 Task: Add Boiron Coffea Cruda 30C to the cart.
Action: Mouse moved to (288, 142)
Screenshot: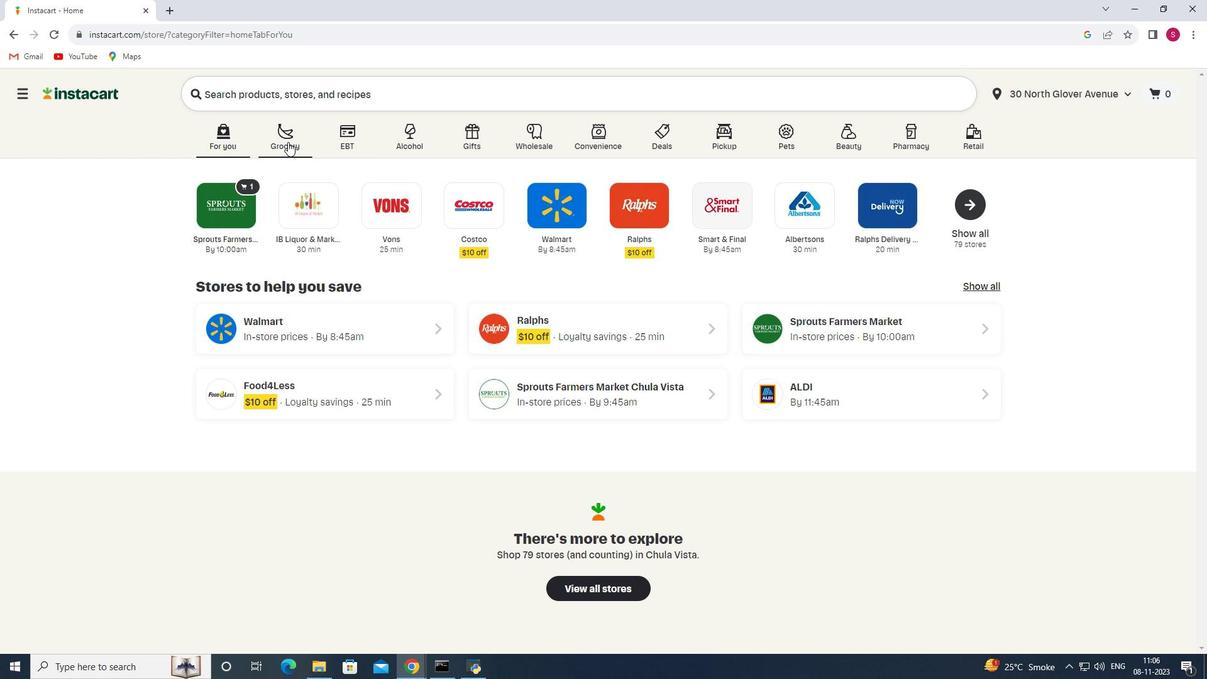 
Action: Mouse pressed left at (288, 142)
Screenshot: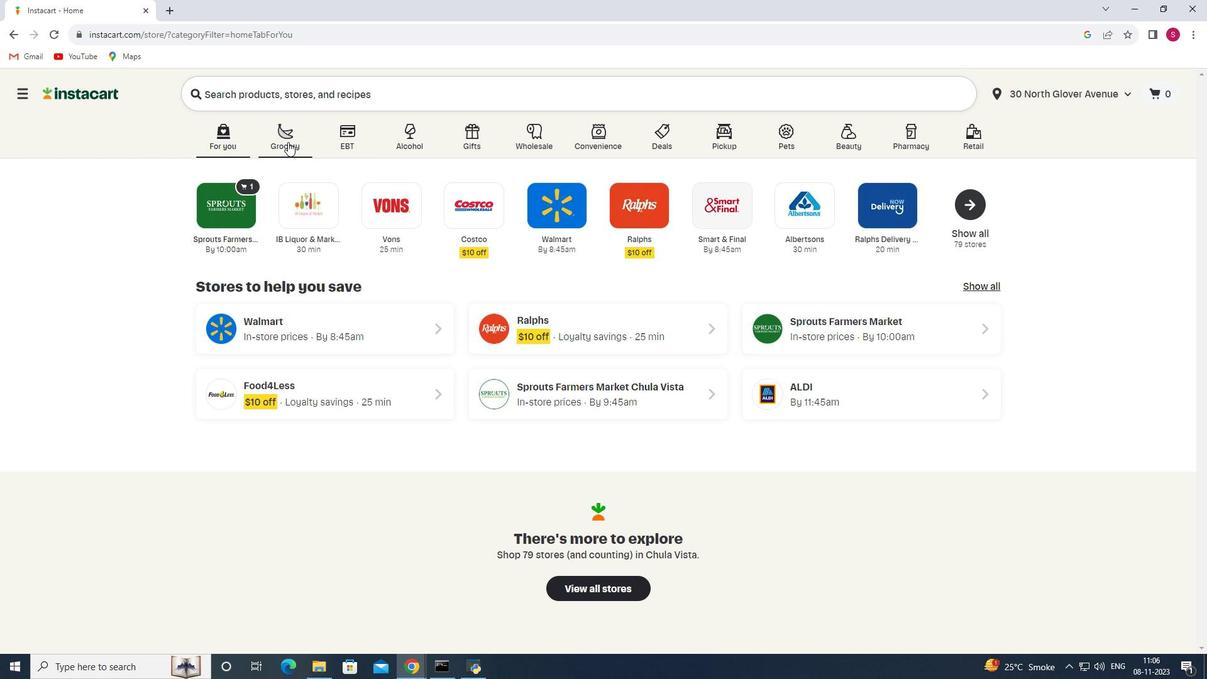 
Action: Mouse moved to (337, 372)
Screenshot: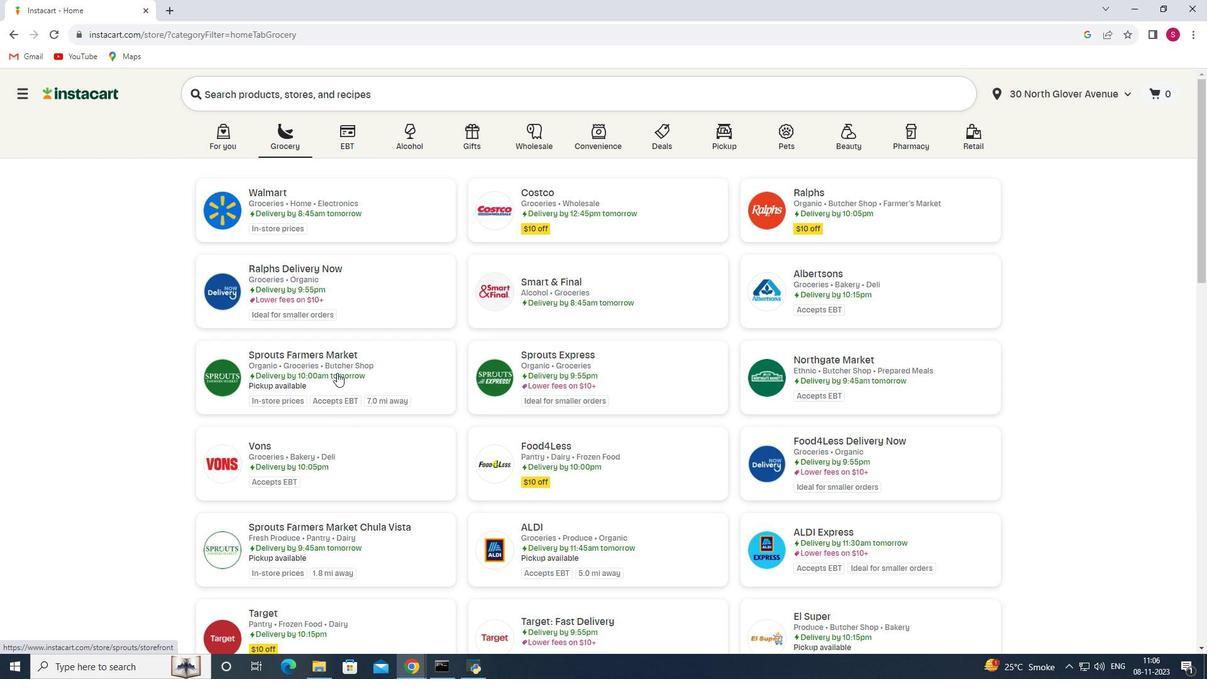 
Action: Mouse pressed left at (337, 372)
Screenshot: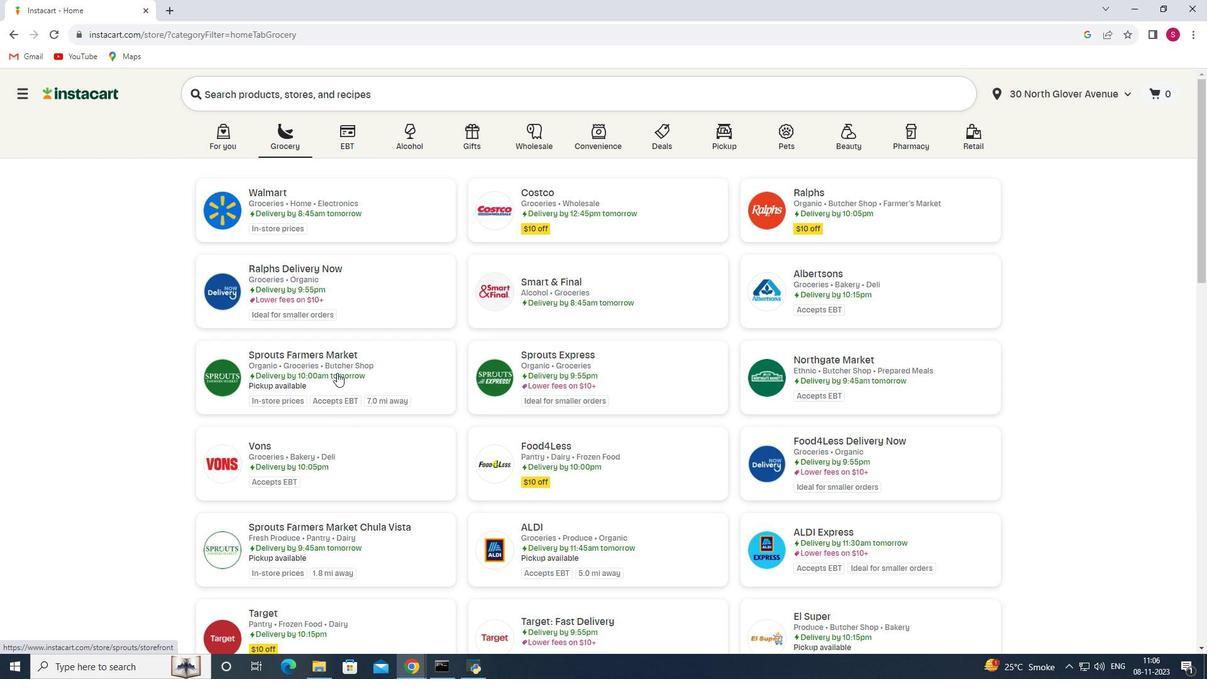 
Action: Mouse moved to (59, 362)
Screenshot: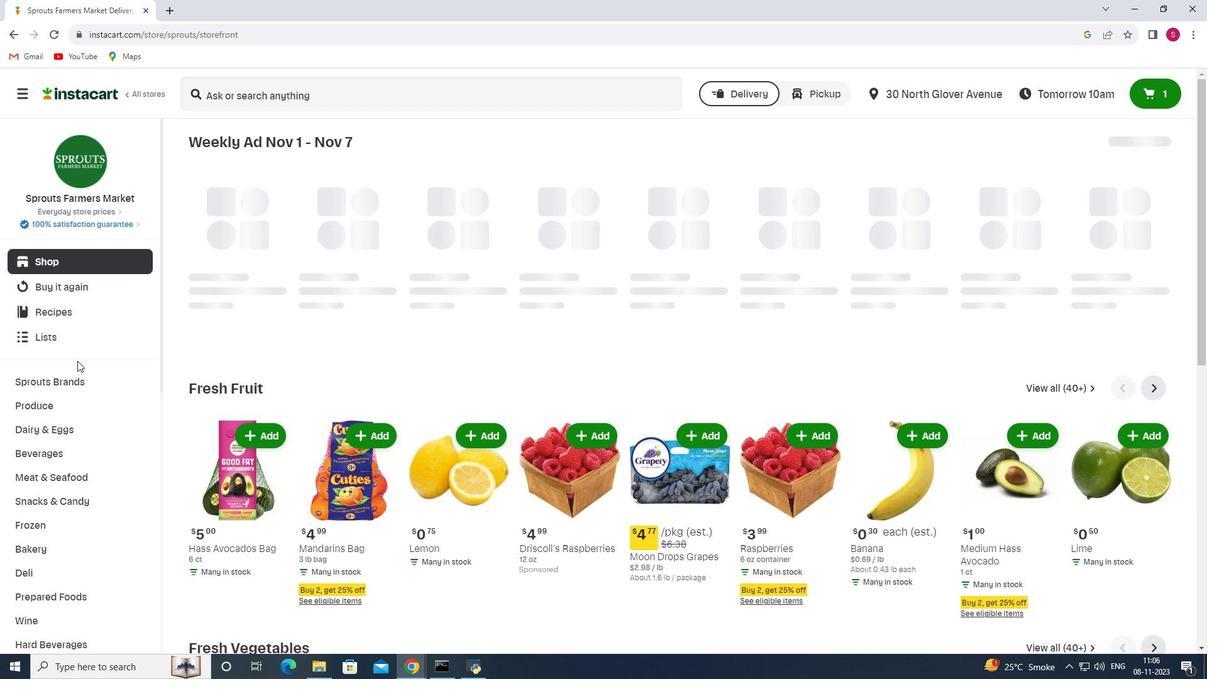 
Action: Mouse scrolled (59, 361) with delta (0, 0)
Screenshot: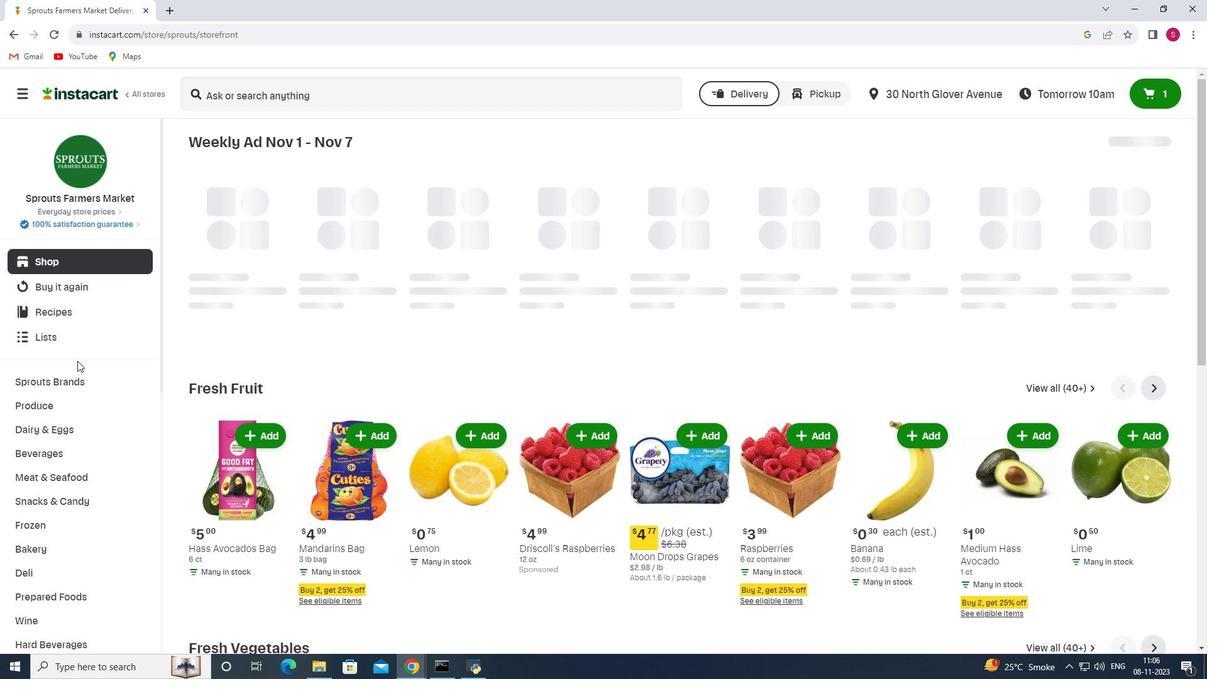 
Action: Mouse moved to (77, 361)
Screenshot: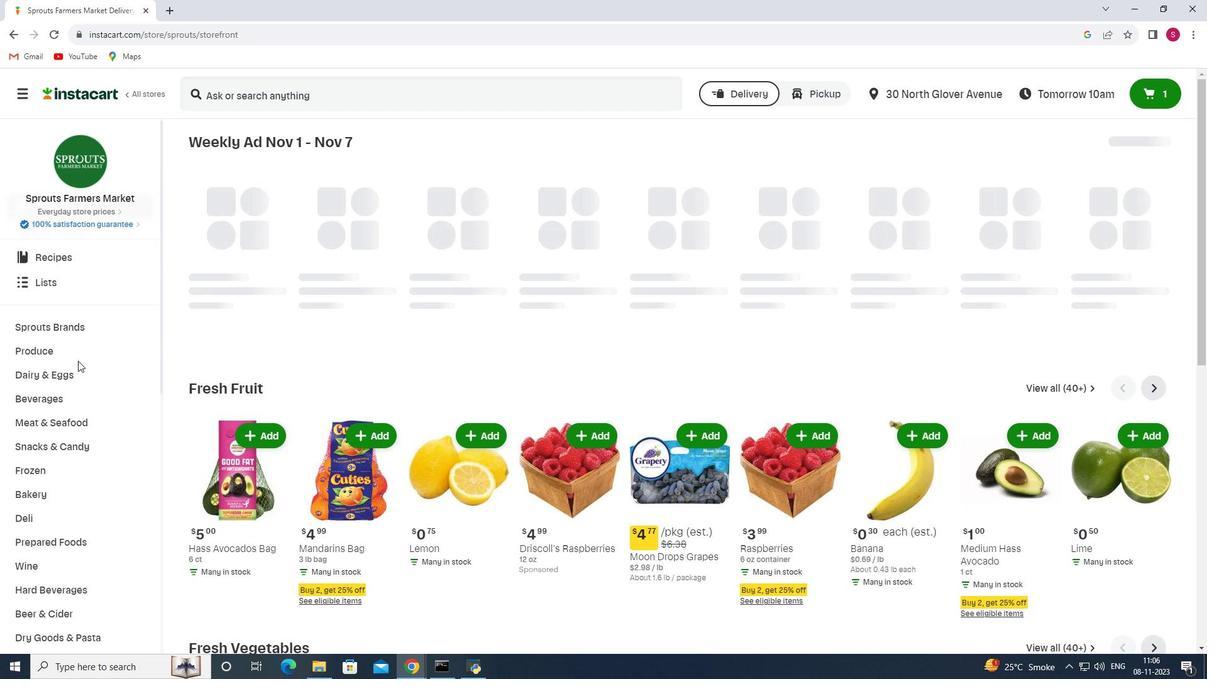 
Action: Mouse scrolled (77, 360) with delta (0, 0)
Screenshot: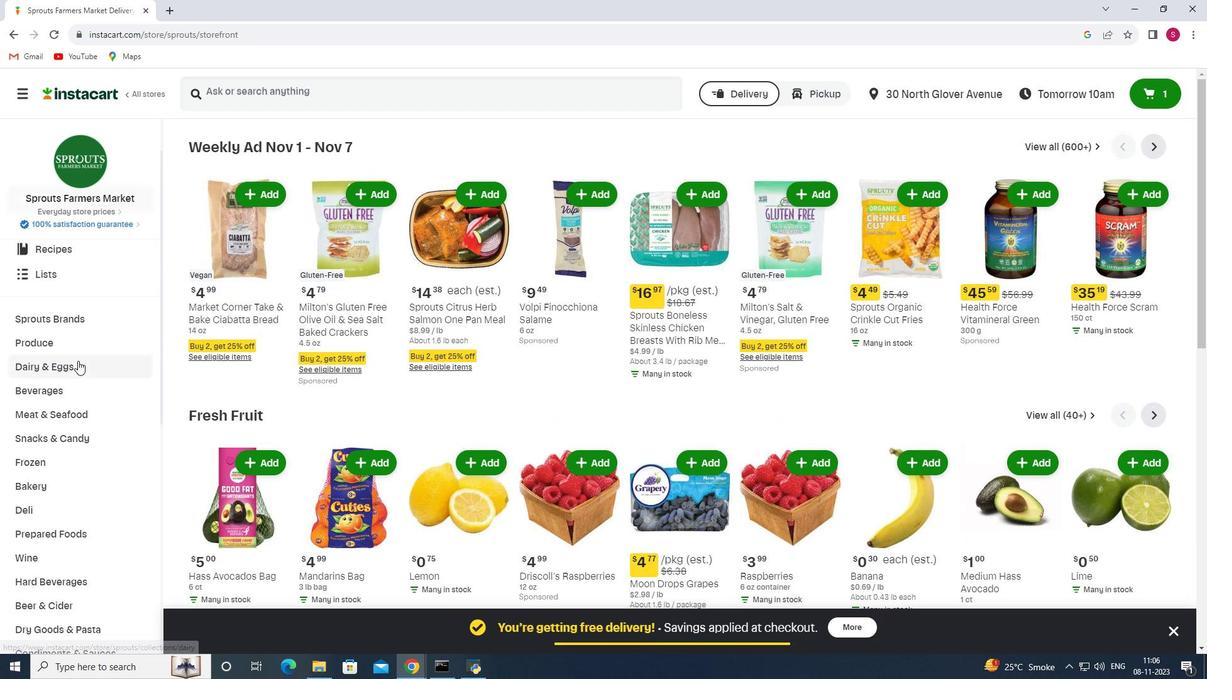 
Action: Mouse scrolled (77, 360) with delta (0, 0)
Screenshot: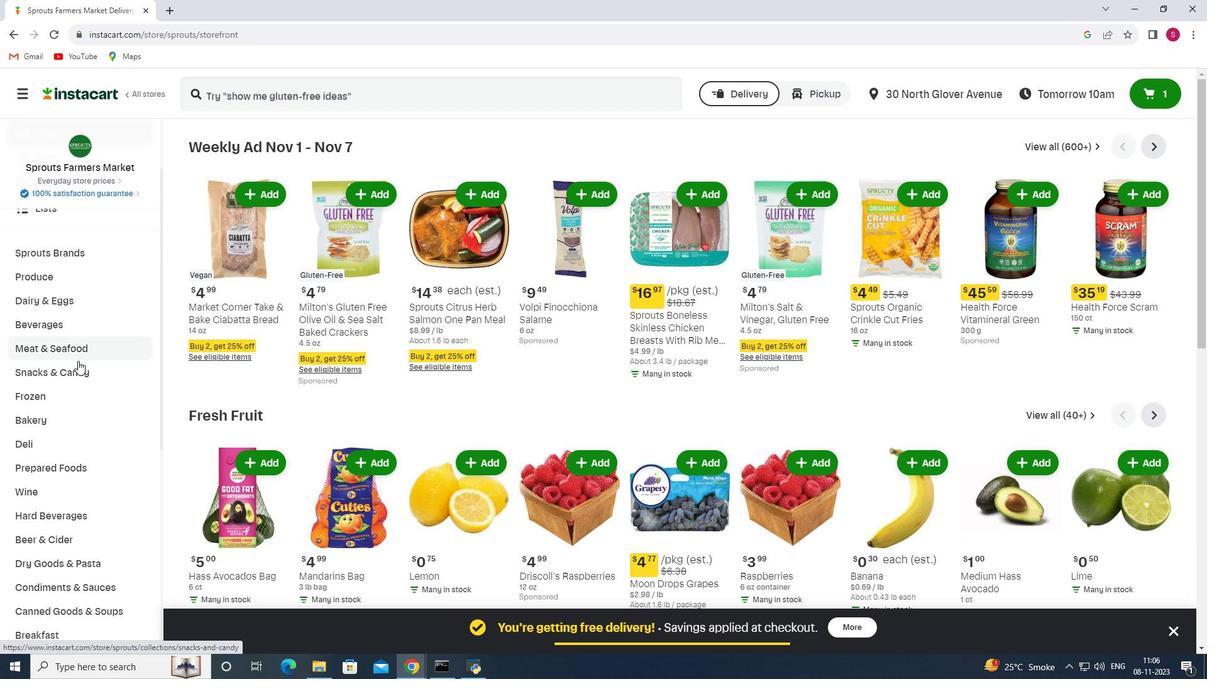 
Action: Mouse scrolled (77, 360) with delta (0, 0)
Screenshot: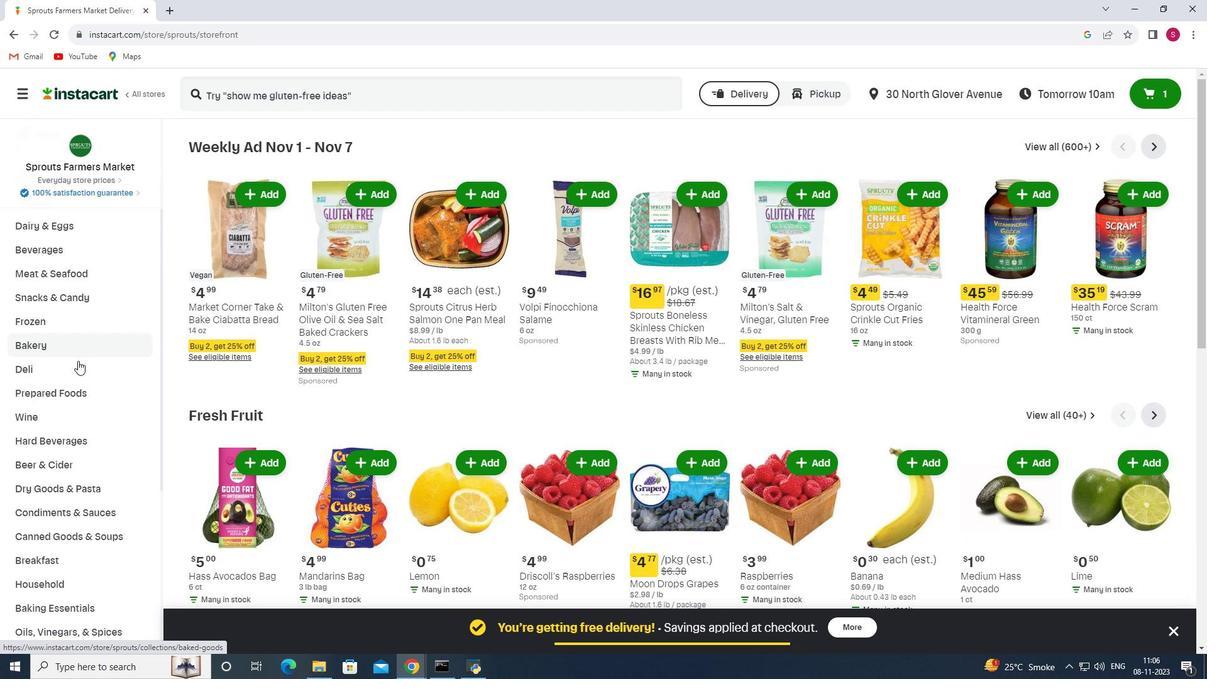 
Action: Mouse scrolled (77, 360) with delta (0, 0)
Screenshot: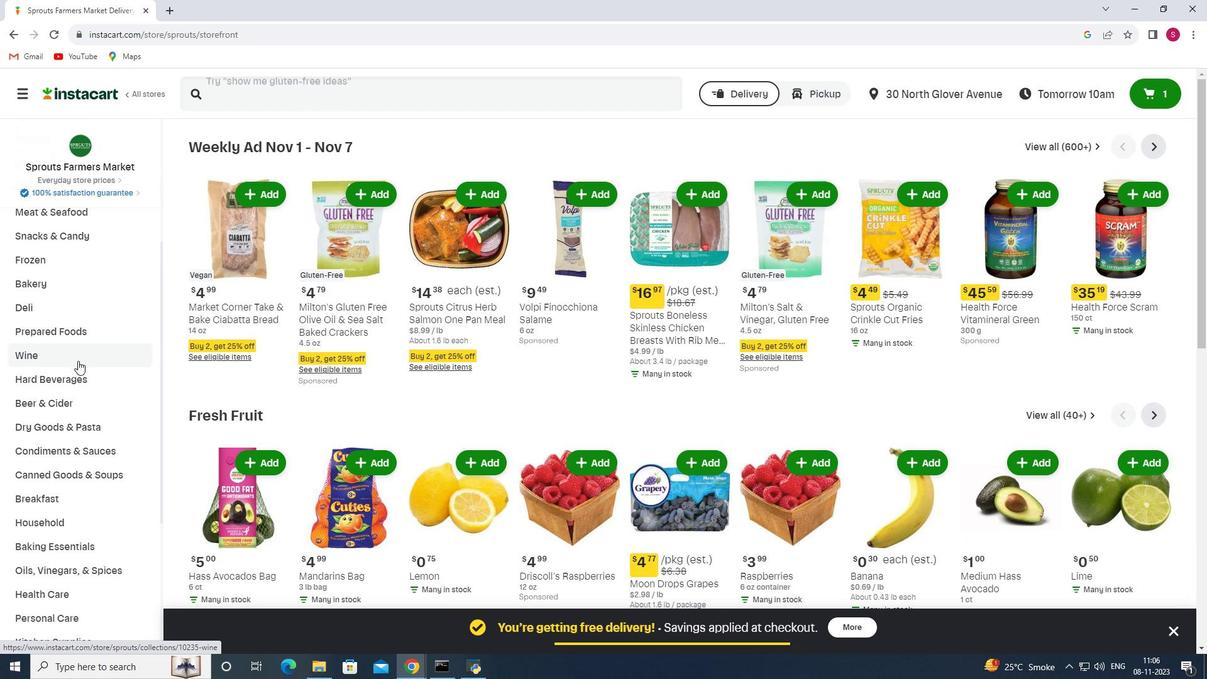 
Action: Mouse scrolled (77, 360) with delta (0, 0)
Screenshot: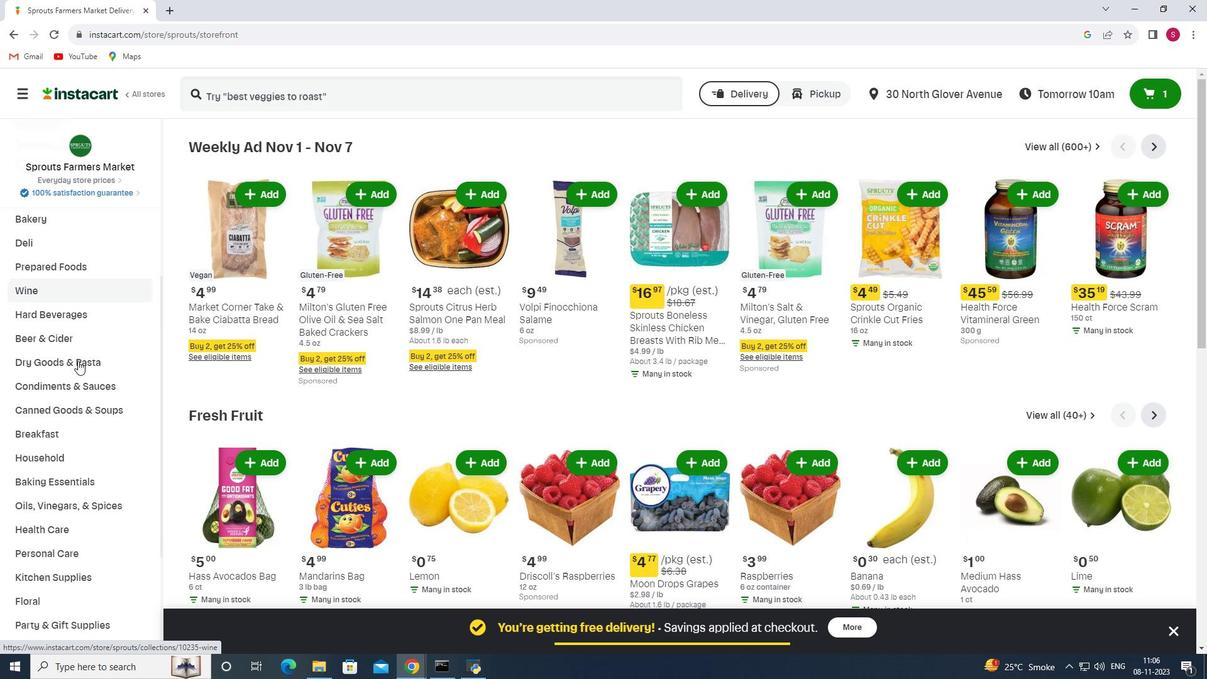 
Action: Mouse moved to (78, 361)
Screenshot: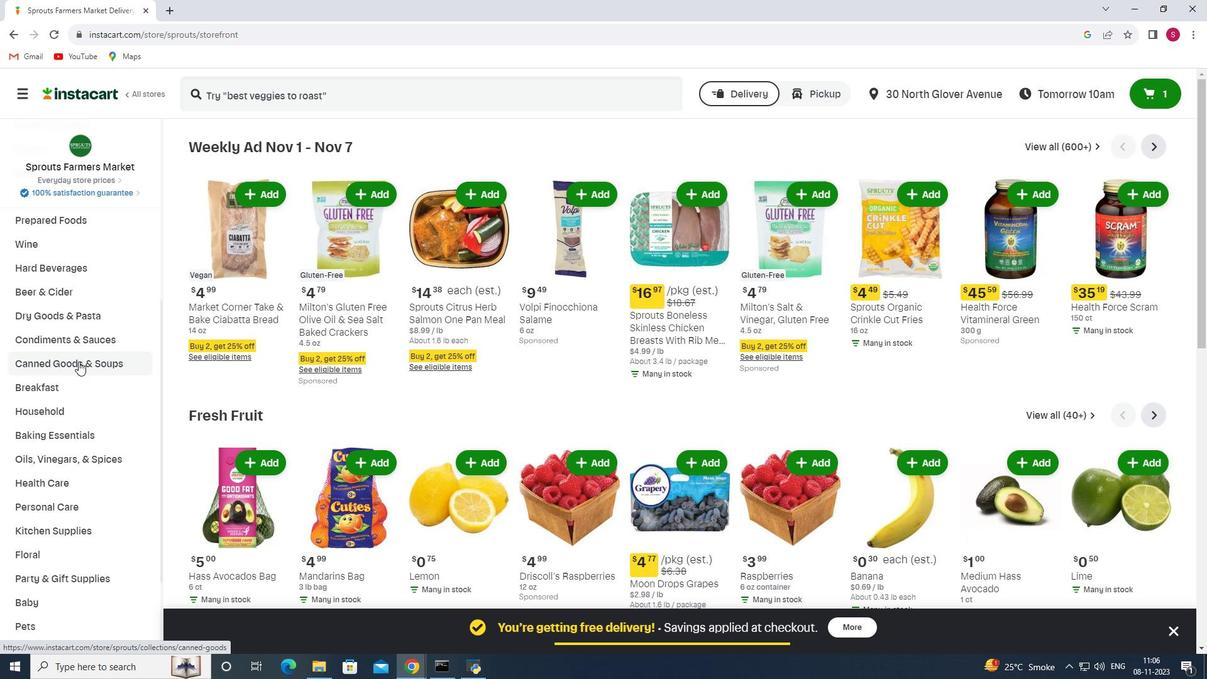 
Action: Mouse scrolled (78, 361) with delta (0, 0)
Screenshot: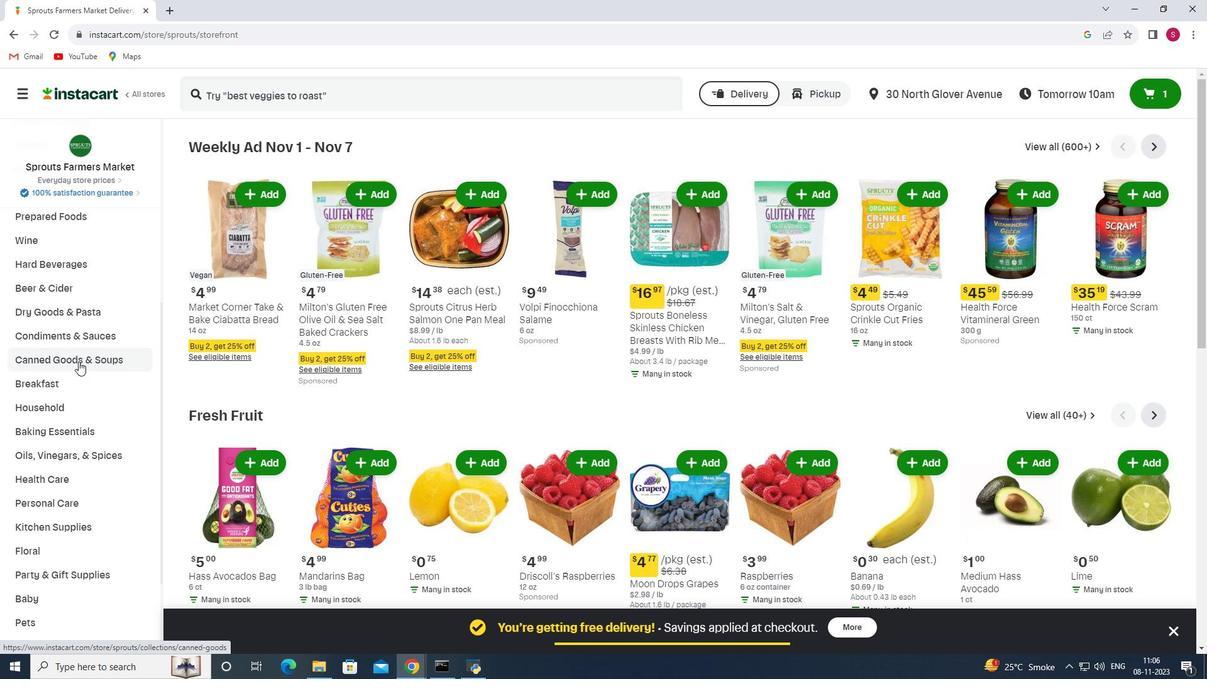 
Action: Mouse moved to (67, 418)
Screenshot: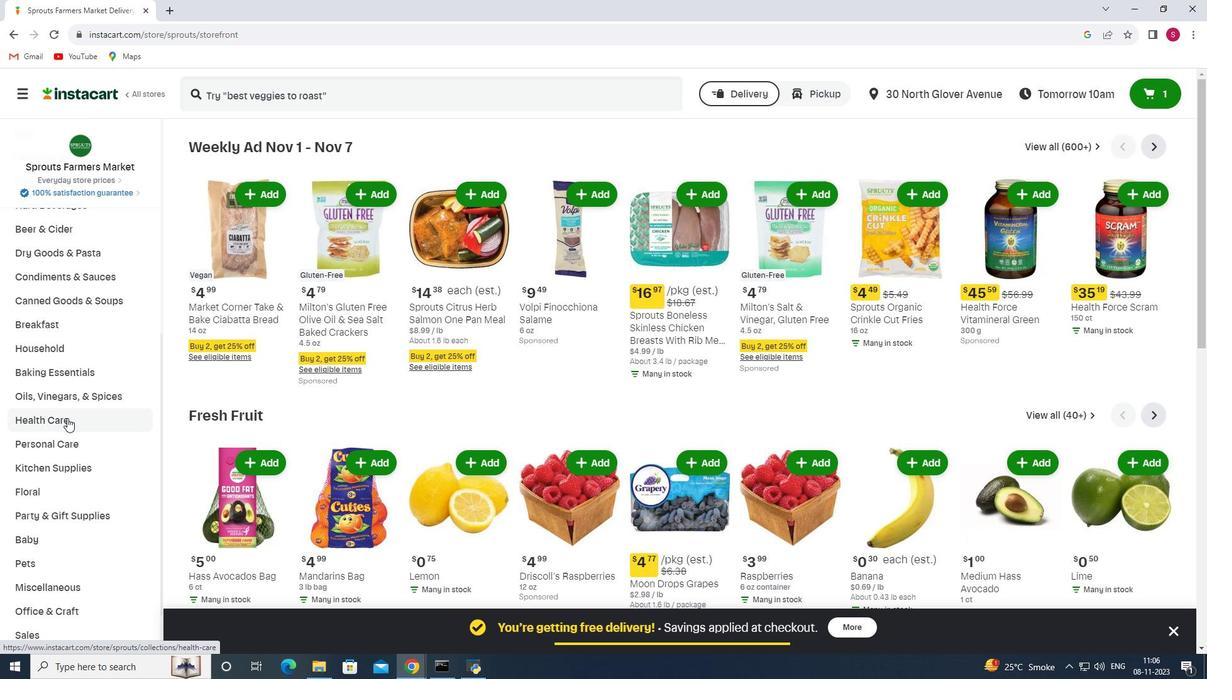 
Action: Mouse pressed left at (67, 418)
Screenshot: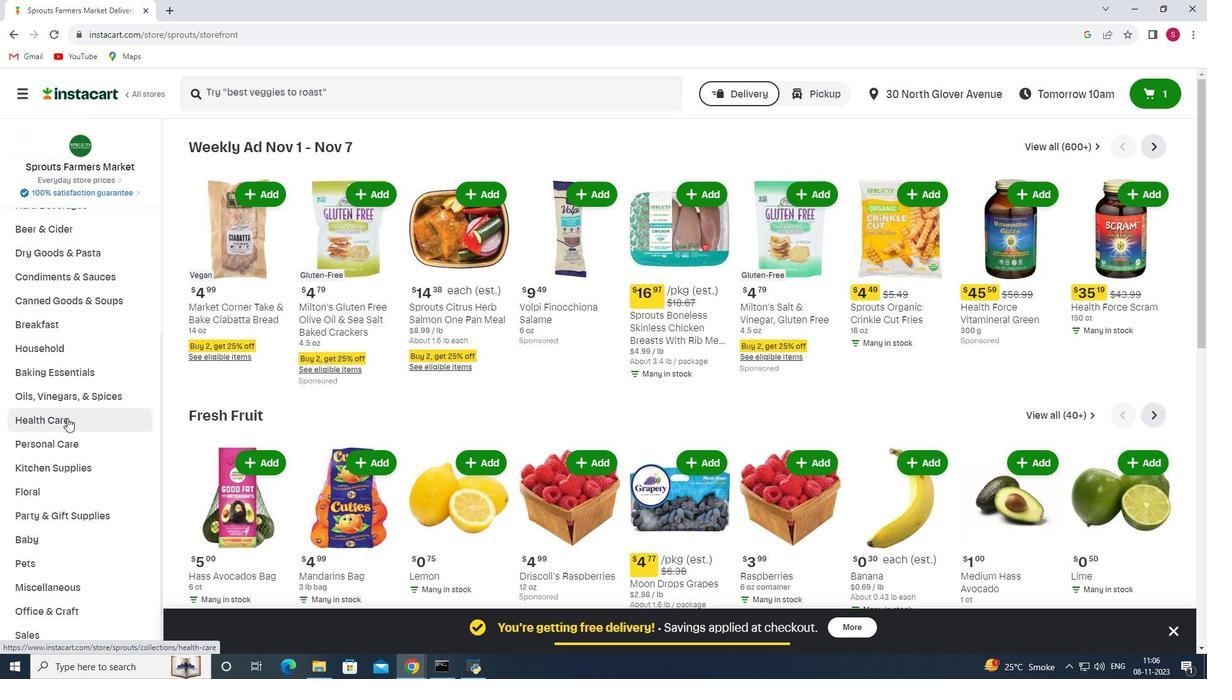 
Action: Mouse moved to (430, 181)
Screenshot: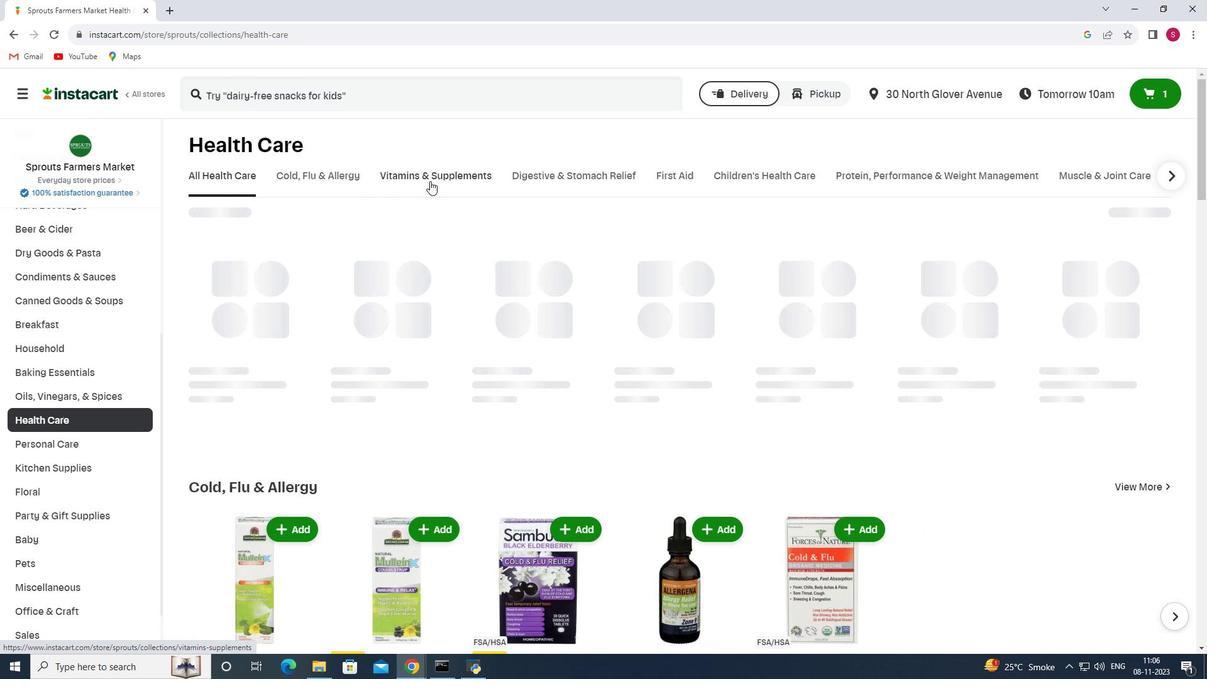 
Action: Mouse pressed left at (430, 181)
Screenshot: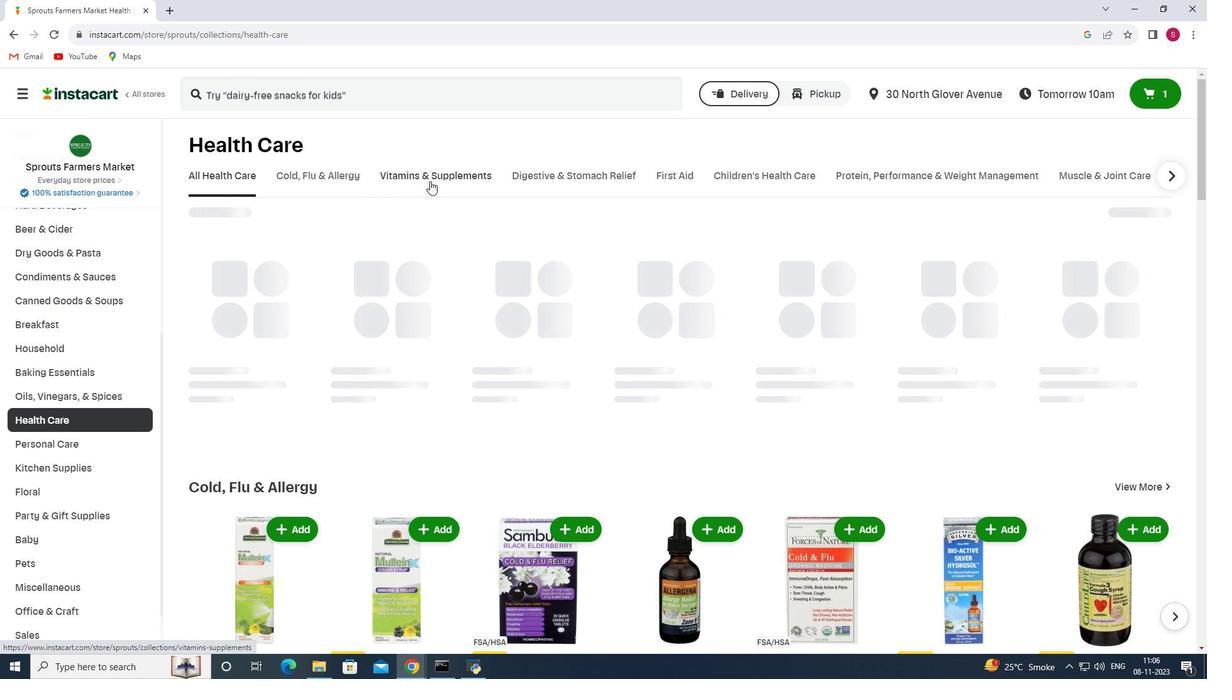 
Action: Mouse moved to (1020, 221)
Screenshot: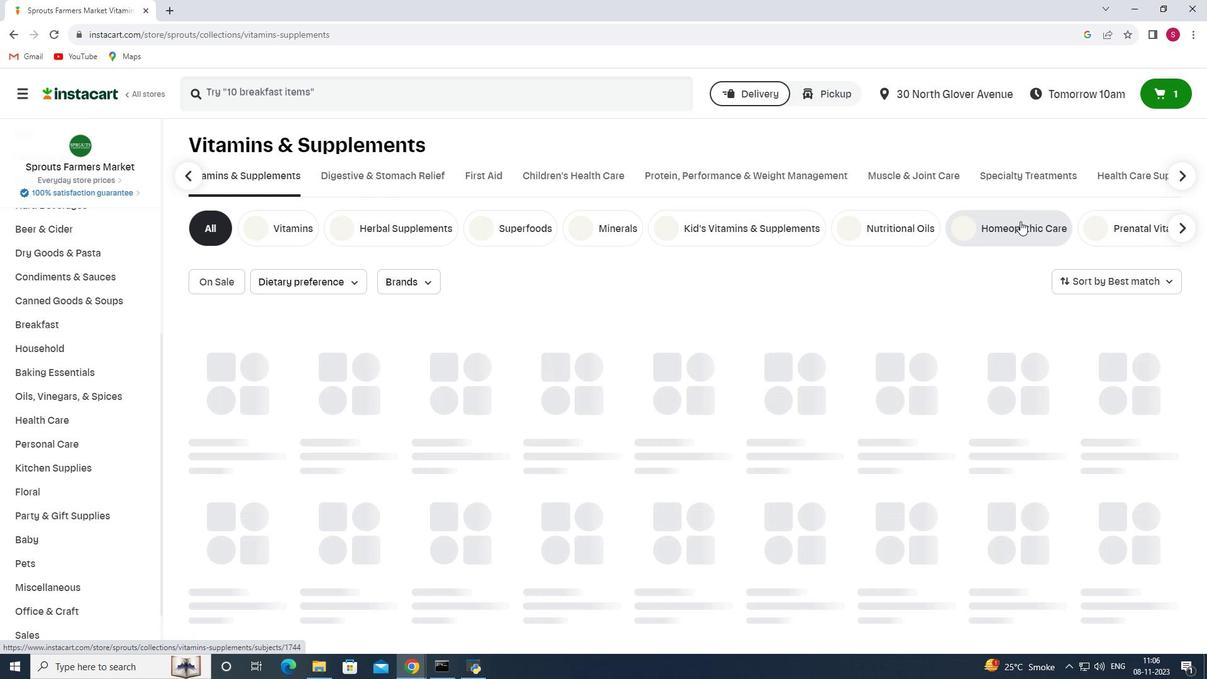 
Action: Mouse pressed left at (1020, 221)
Screenshot: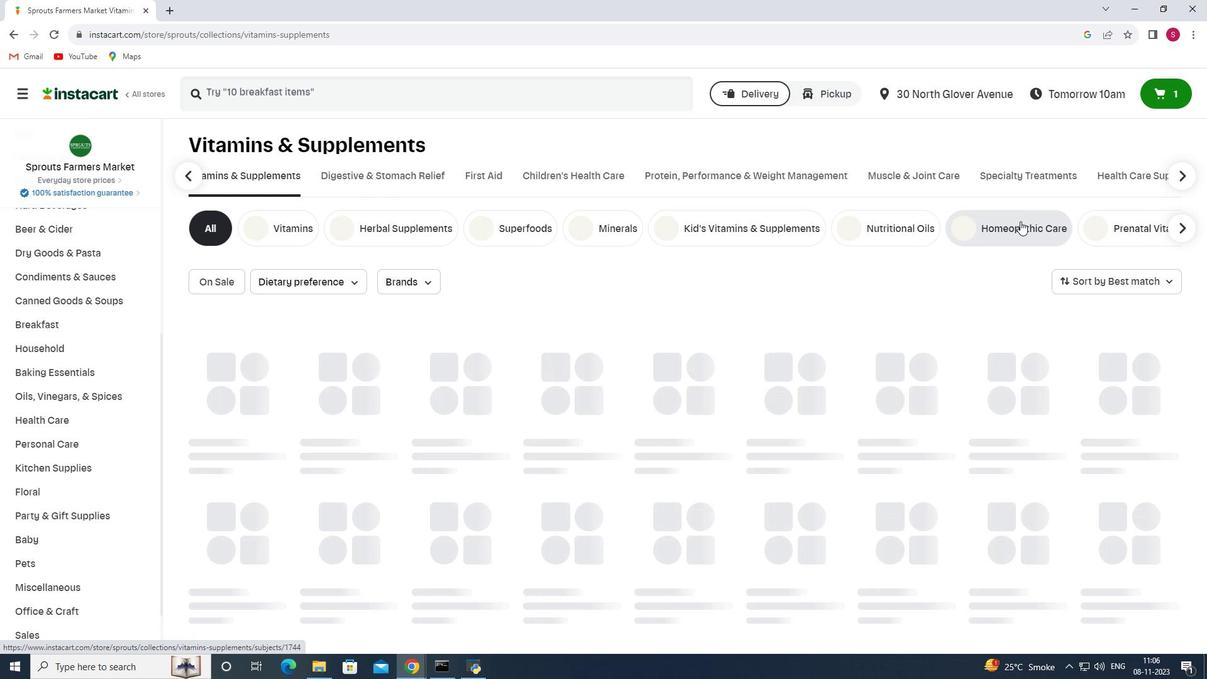 
Action: Mouse moved to (415, 95)
Screenshot: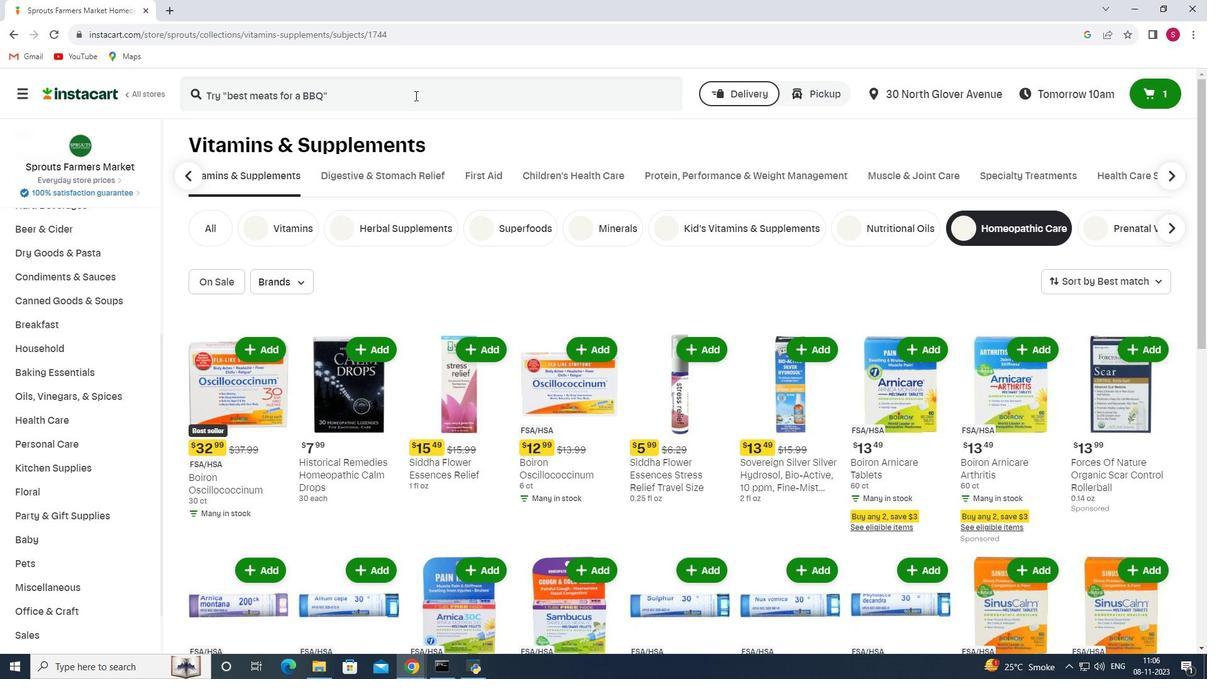 
Action: Mouse pressed left at (415, 95)
Screenshot: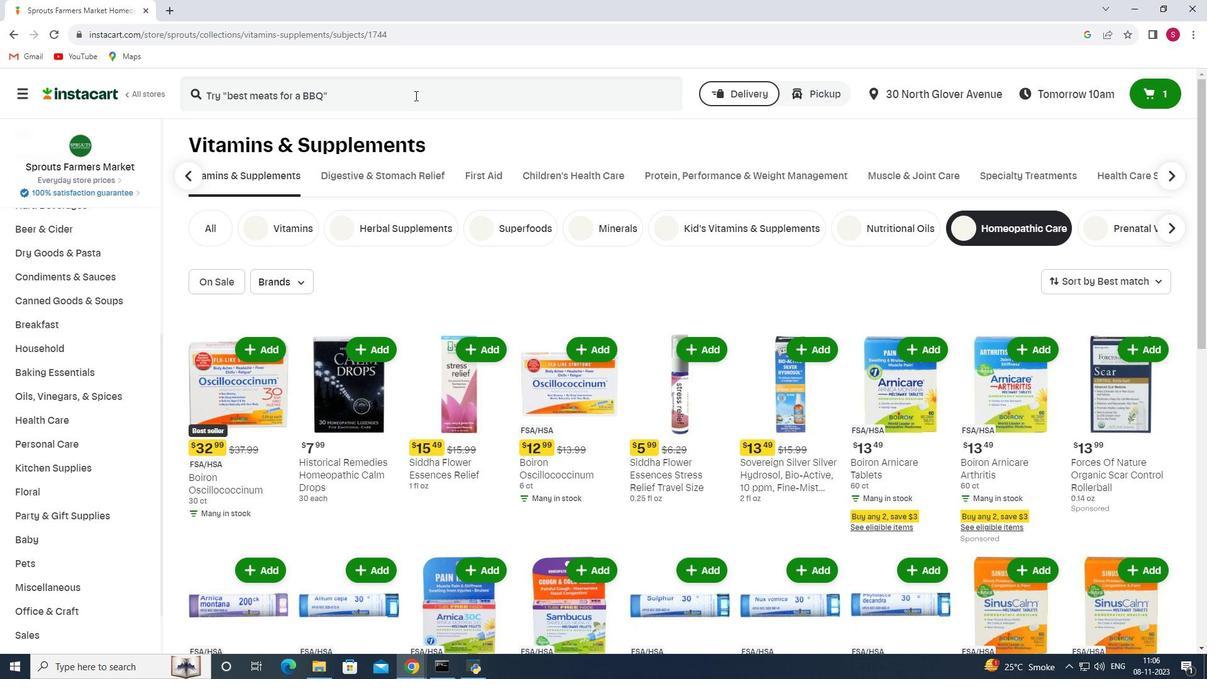 
Action: Key pressed <Key.shift><Key.shift><Key.shift><Key.shift><Key.shift><Key.shift><Key.shift><Key.shift>Boiron<Key.space><Key.shift>Coffea<Key.space><Key.shift><Key.shift>Cruda<Key.space>30<Key.shift><Key.shift>C<Key.enter>
Screenshot: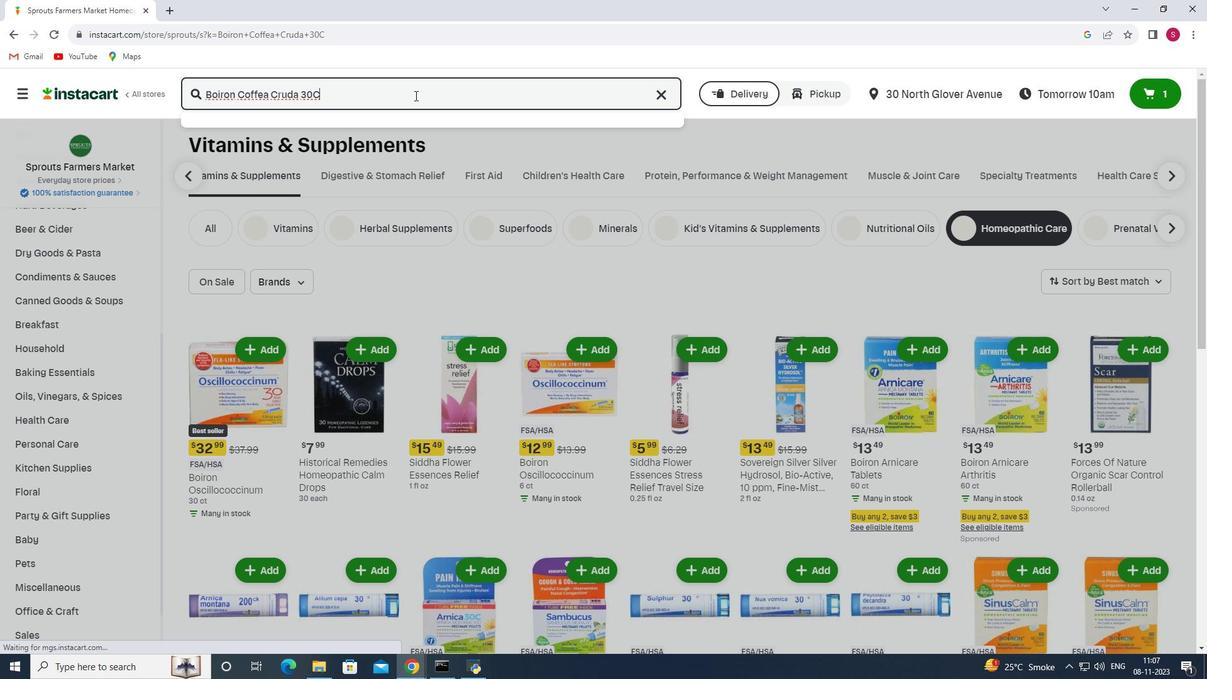 
Action: Mouse moved to (537, 193)
Screenshot: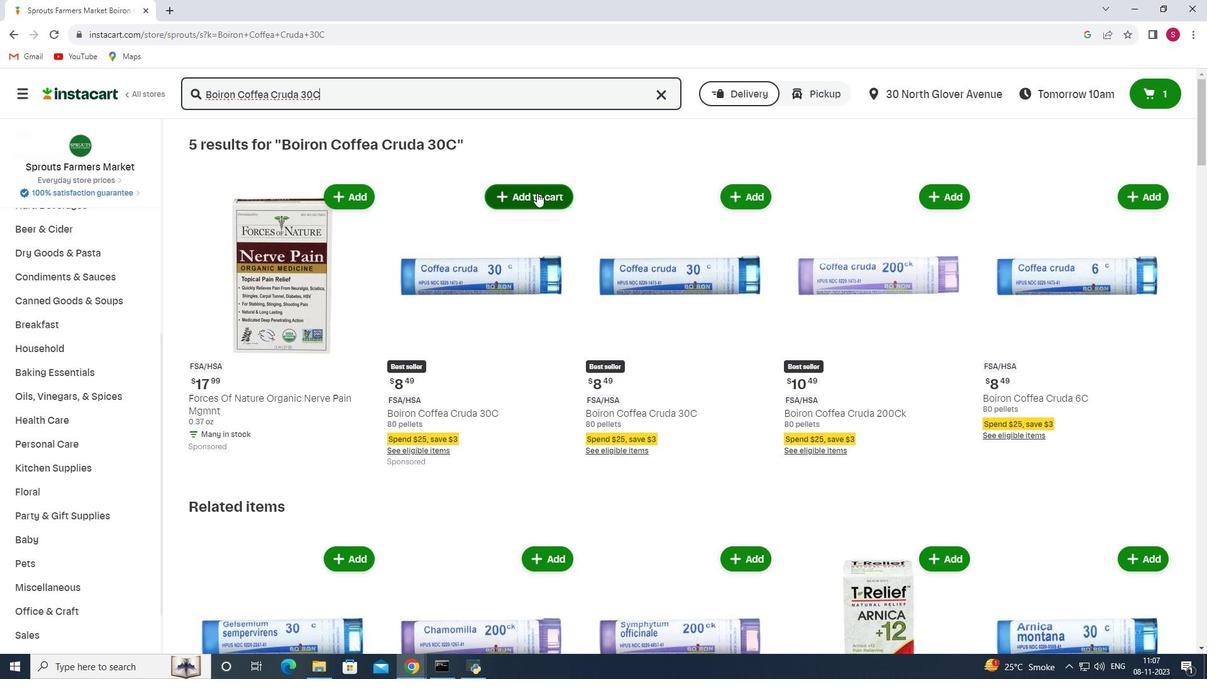 
Action: Mouse pressed left at (537, 193)
Screenshot: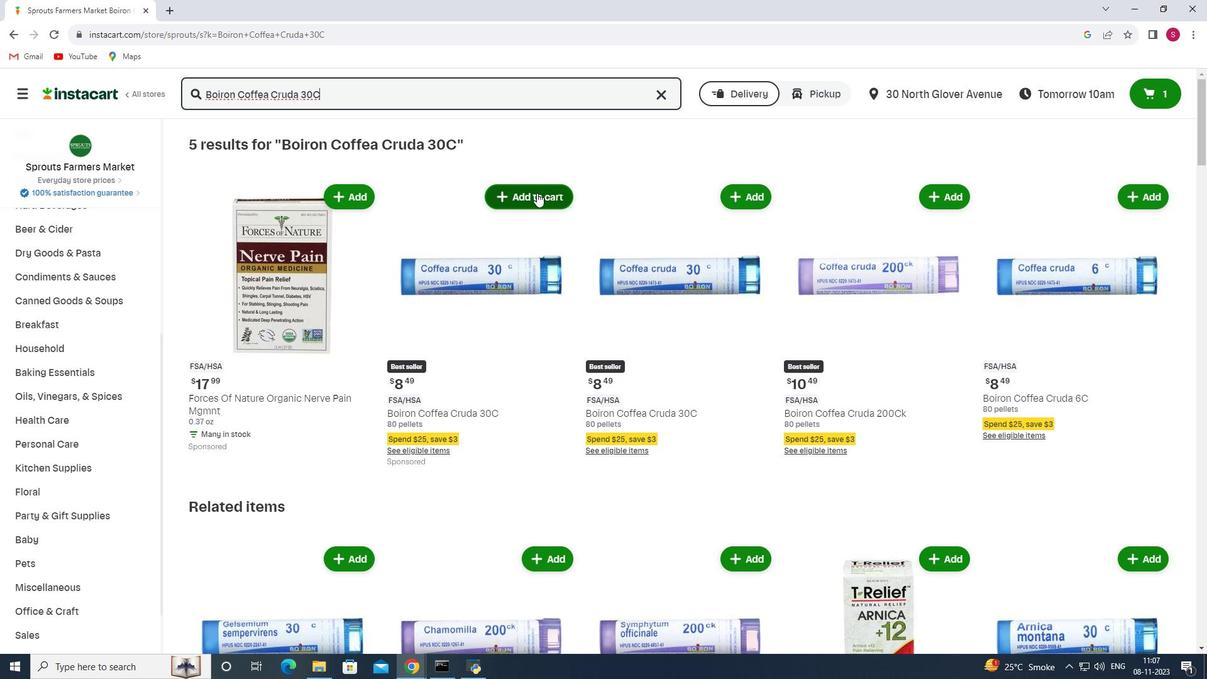 
